 Task: Create a task  Implement backup and restore functionality for better data management , assign it to team member softage.9@softage.net in the project TransitPlan and update the status of the task to  On Track  , set the priority of the task to High.
Action: Mouse moved to (77, 435)
Screenshot: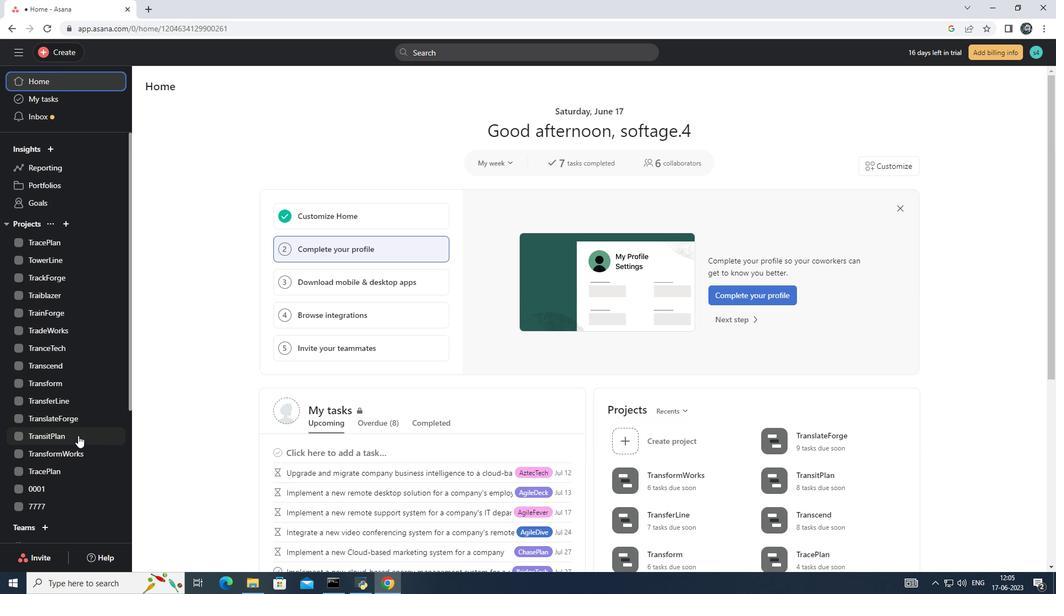 
Action: Mouse pressed left at (77, 435)
Screenshot: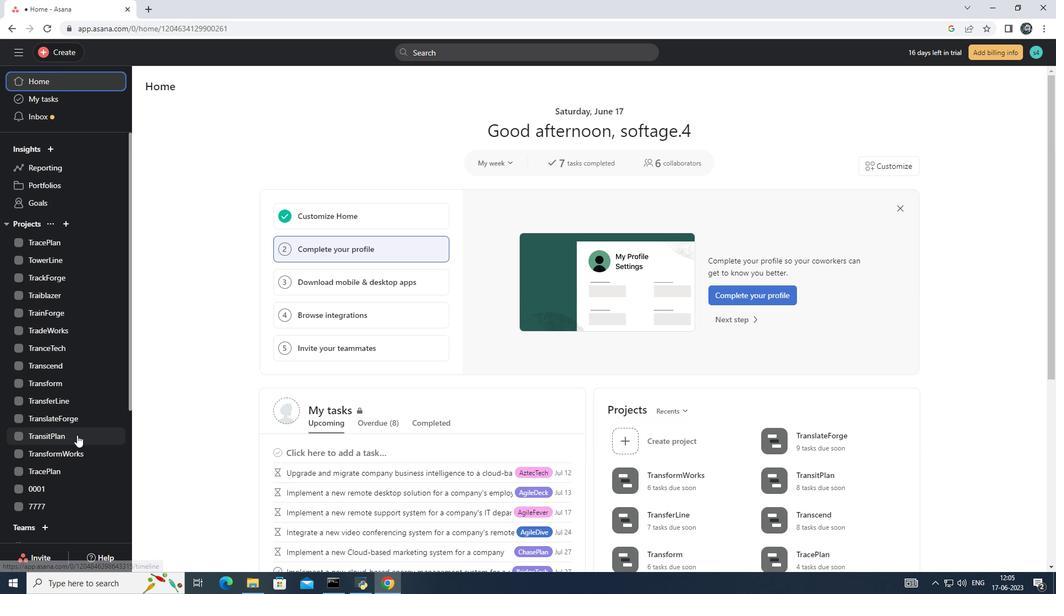 
Action: Mouse moved to (176, 133)
Screenshot: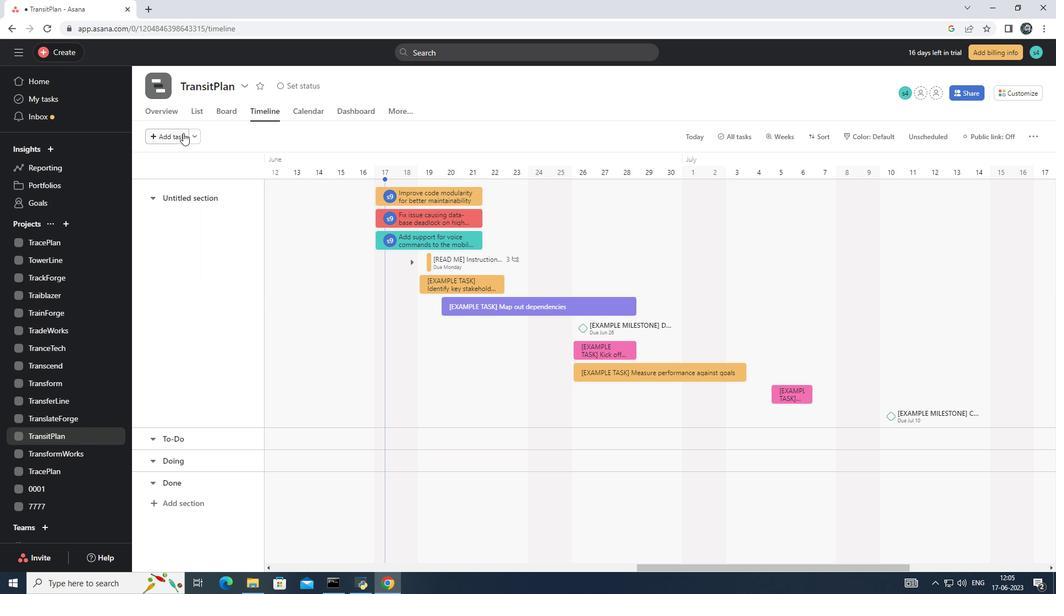 
Action: Mouse pressed left at (176, 133)
Screenshot: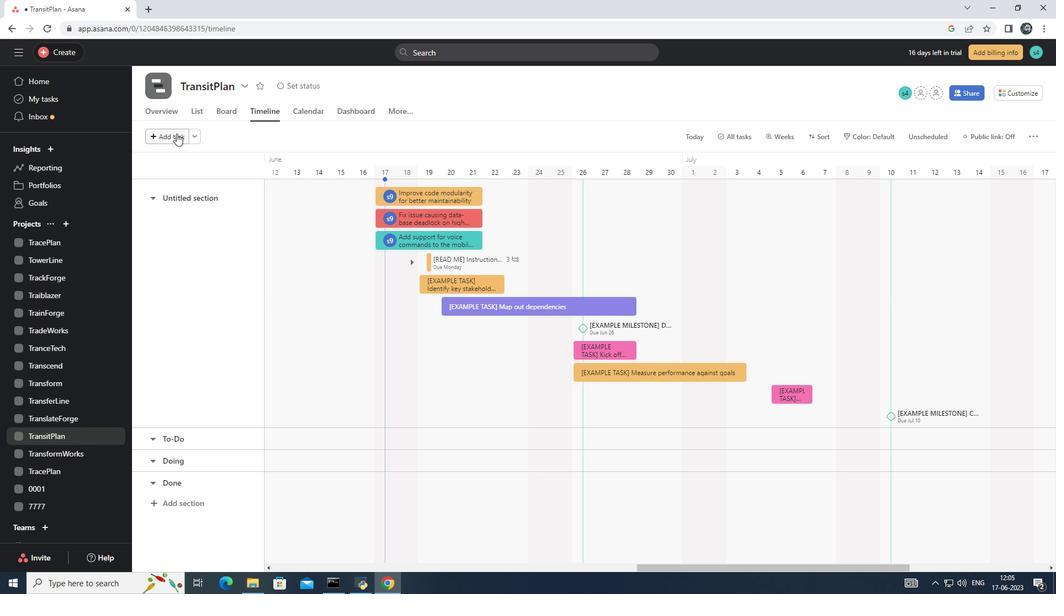 
Action: Mouse moved to (410, 198)
Screenshot: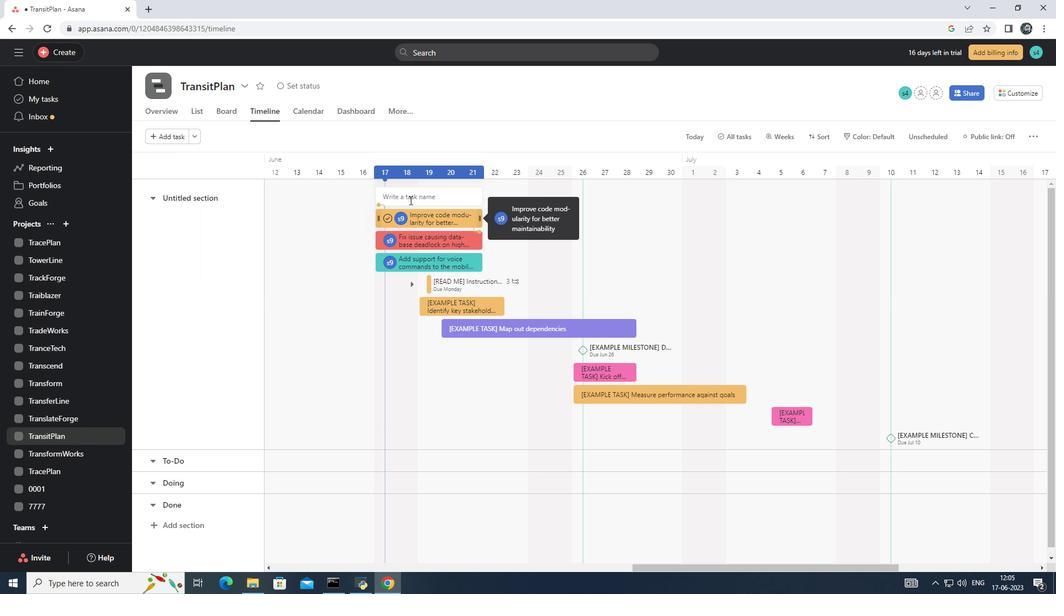 
Action: Mouse pressed left at (410, 198)
Screenshot: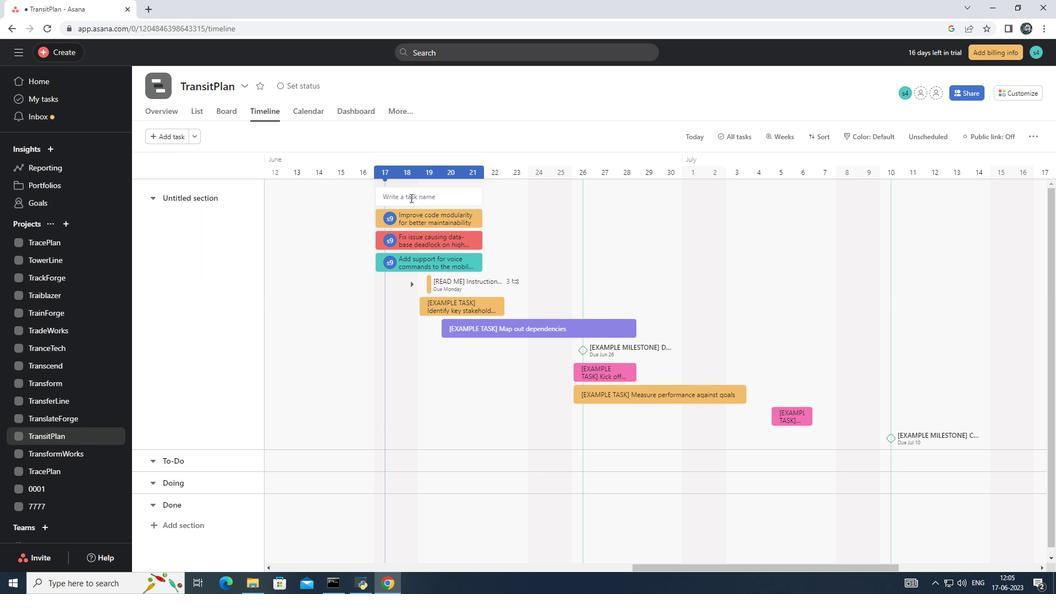 
Action: Key pressed <Key.shift>Implement<Key.space>backup<Key.space>and<Key.space>restore<Key.space>functionality<Key.space>for<Key.space>better<Key.space>data<Key.space>management<Key.enter>
Screenshot: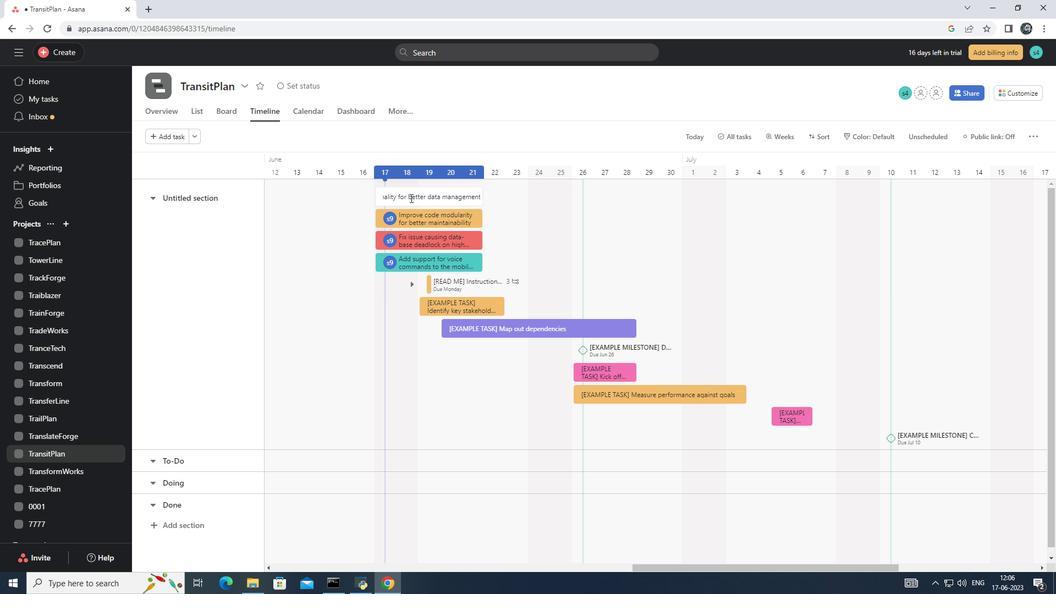 
Action: Mouse pressed left at (410, 198)
Screenshot: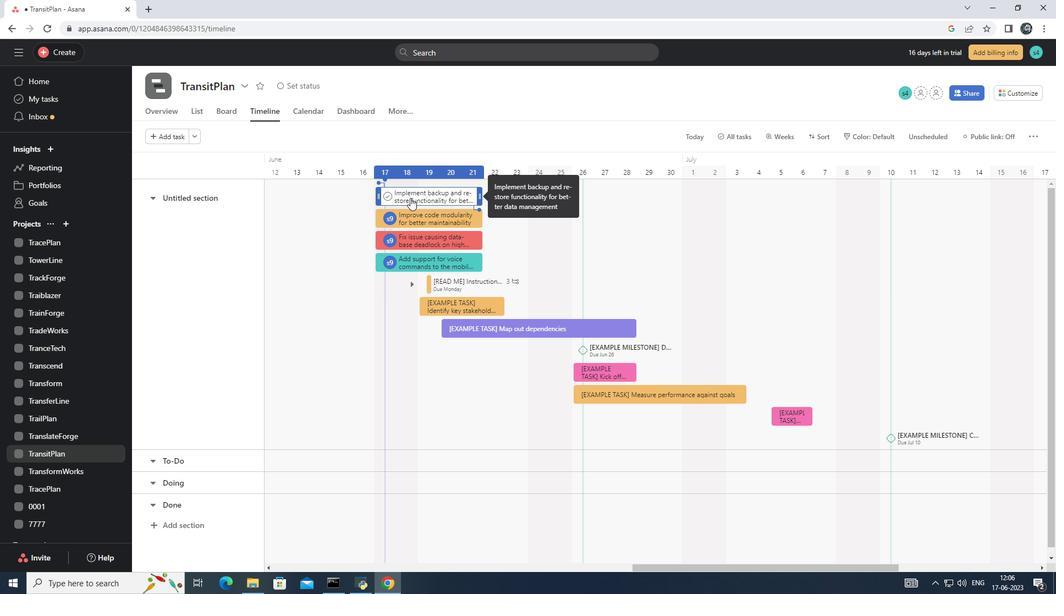 
Action: Mouse moved to (773, 208)
Screenshot: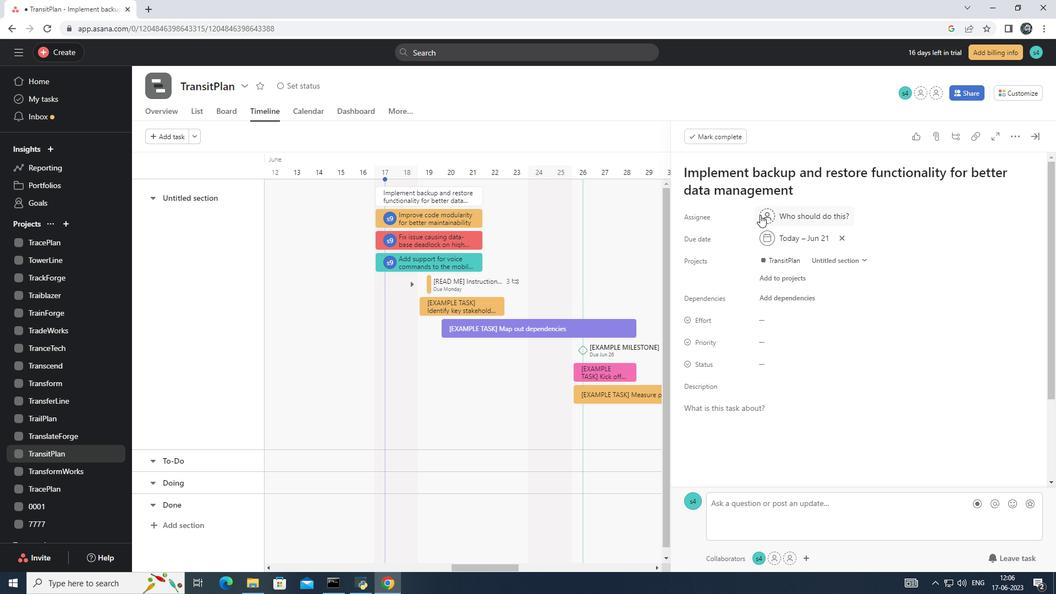 
Action: Mouse pressed left at (773, 208)
Screenshot: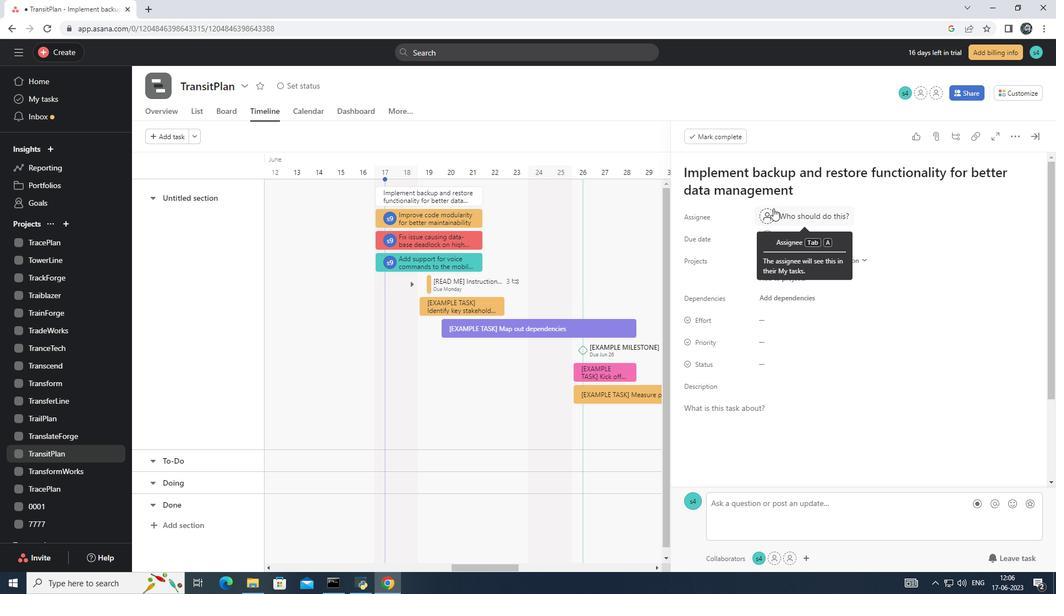 
Action: Key pressed softage.9<Key.shift>@s<Key.enter>
Screenshot: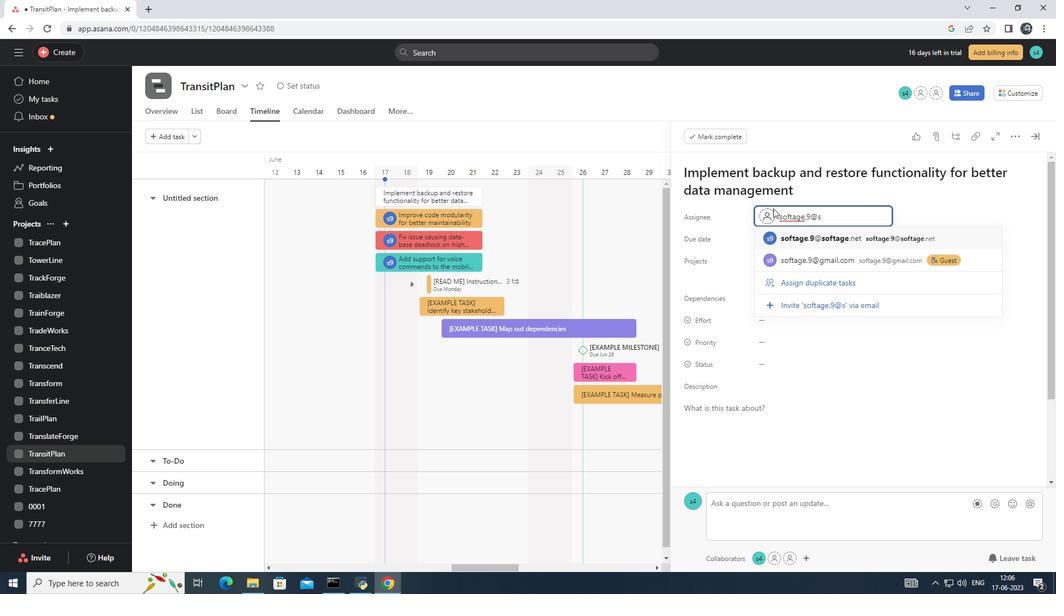 
Action: Mouse moved to (782, 362)
Screenshot: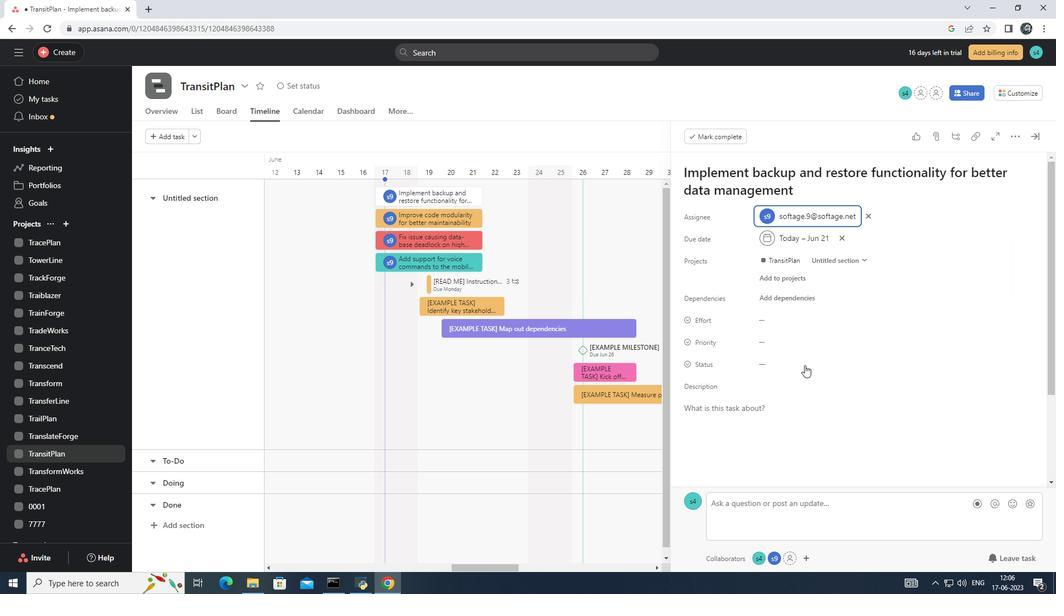 
Action: Mouse pressed left at (782, 362)
Screenshot: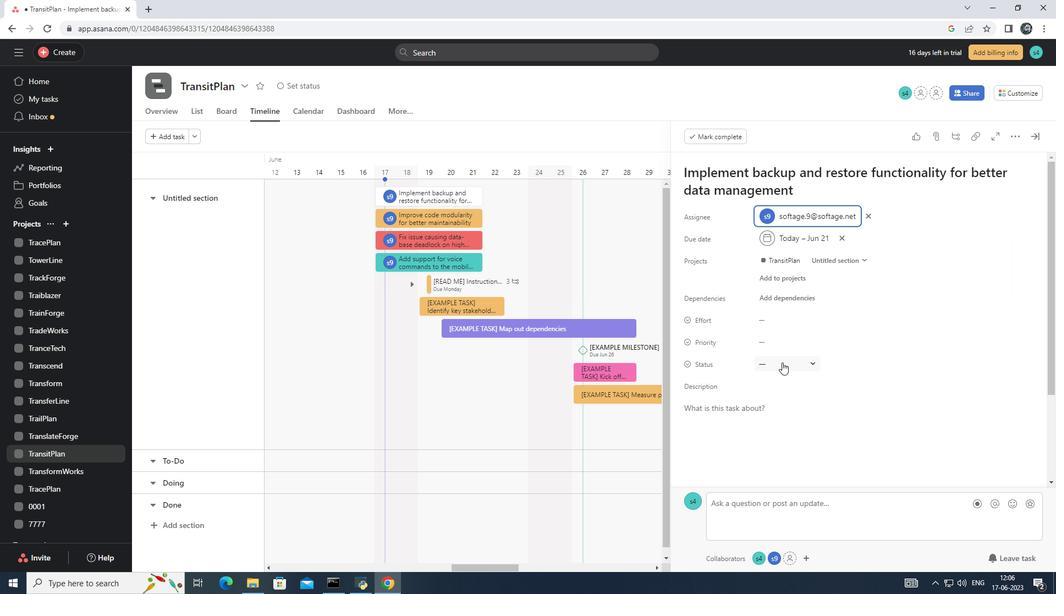 
Action: Mouse moved to (828, 405)
Screenshot: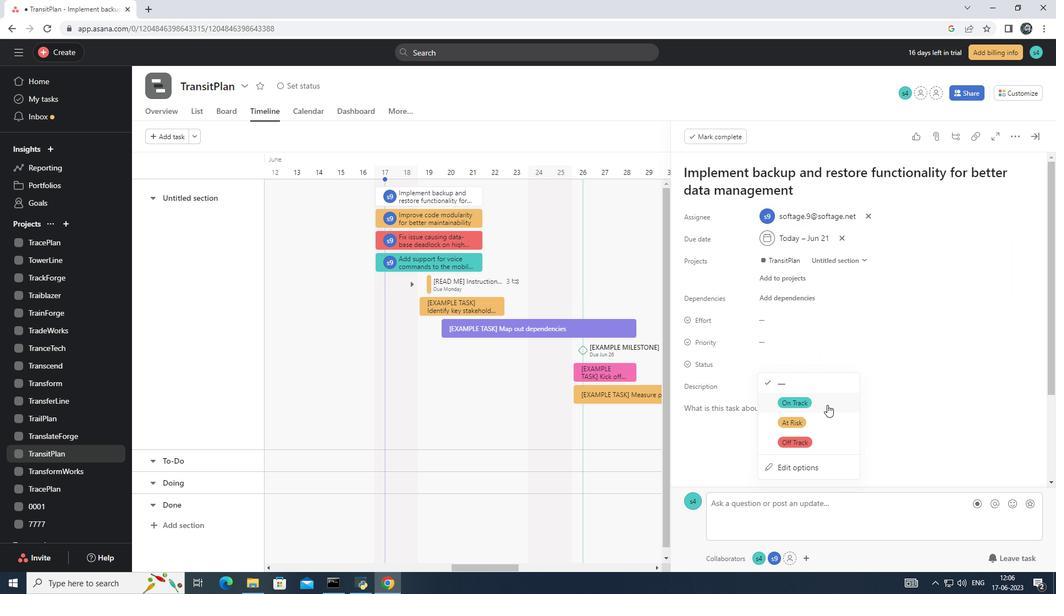 
Action: Mouse pressed left at (828, 405)
Screenshot: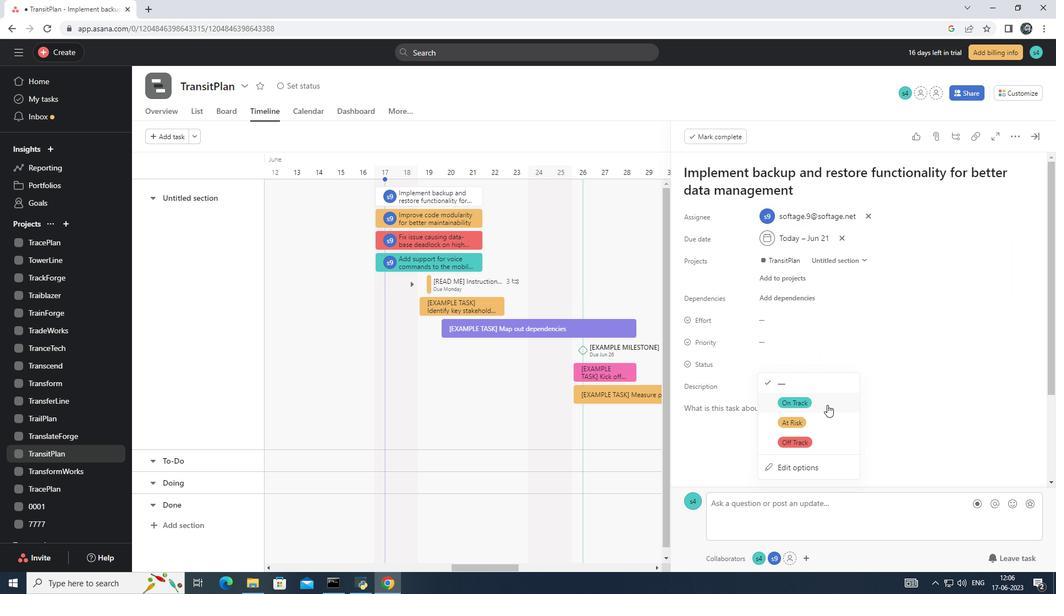 
Action: Mouse moved to (802, 341)
Screenshot: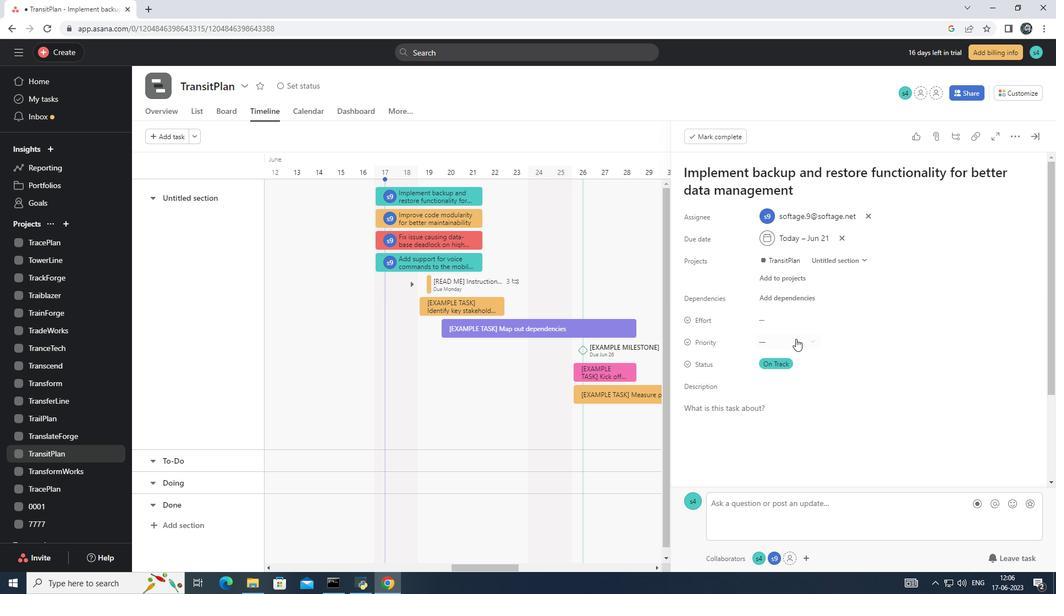 
Action: Mouse pressed left at (802, 341)
Screenshot: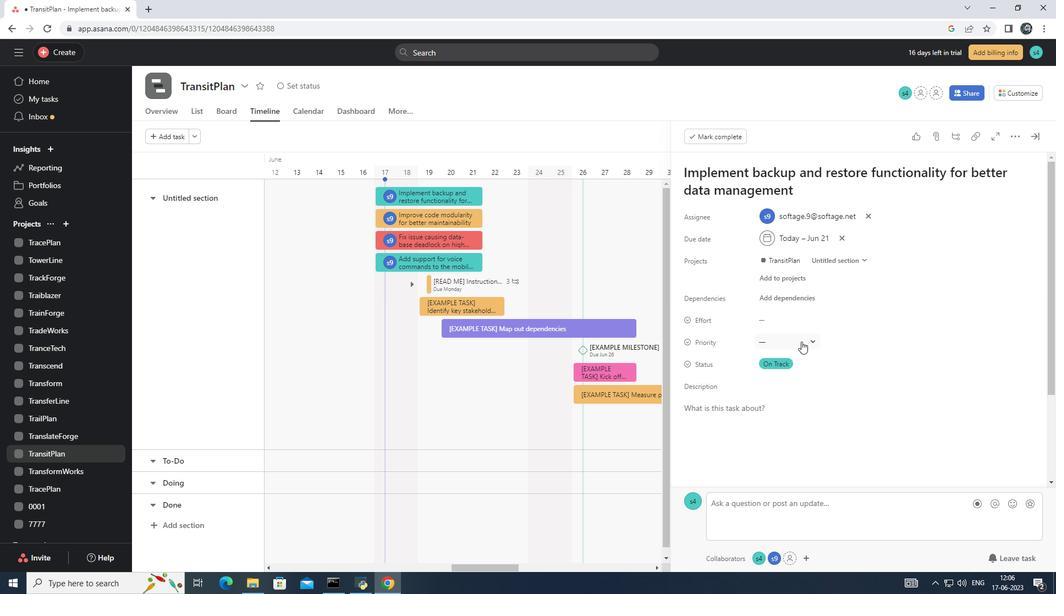 
Action: Mouse moved to (817, 385)
Screenshot: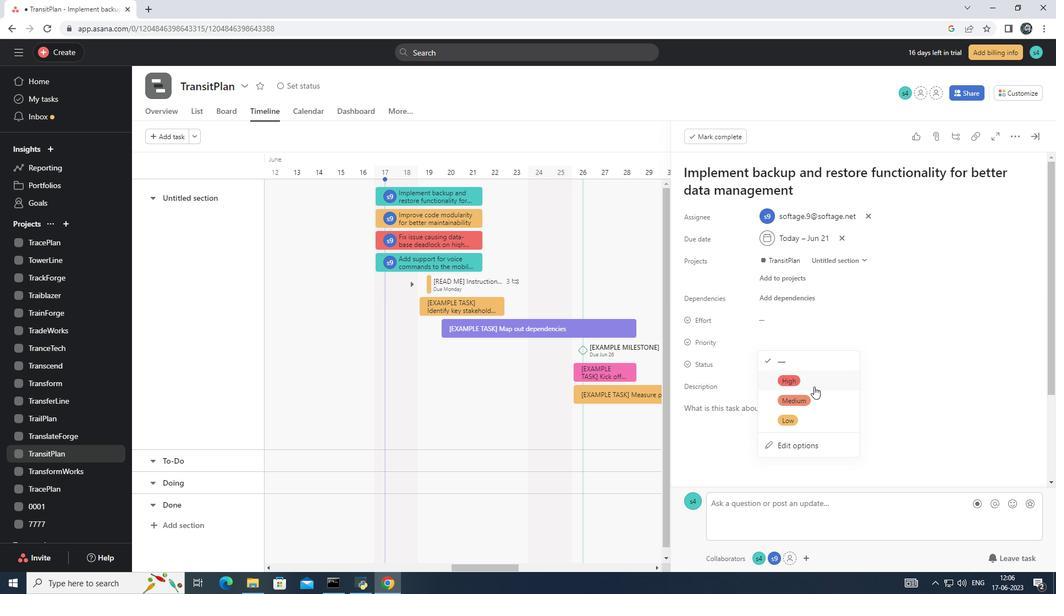 
Action: Mouse pressed left at (817, 385)
Screenshot: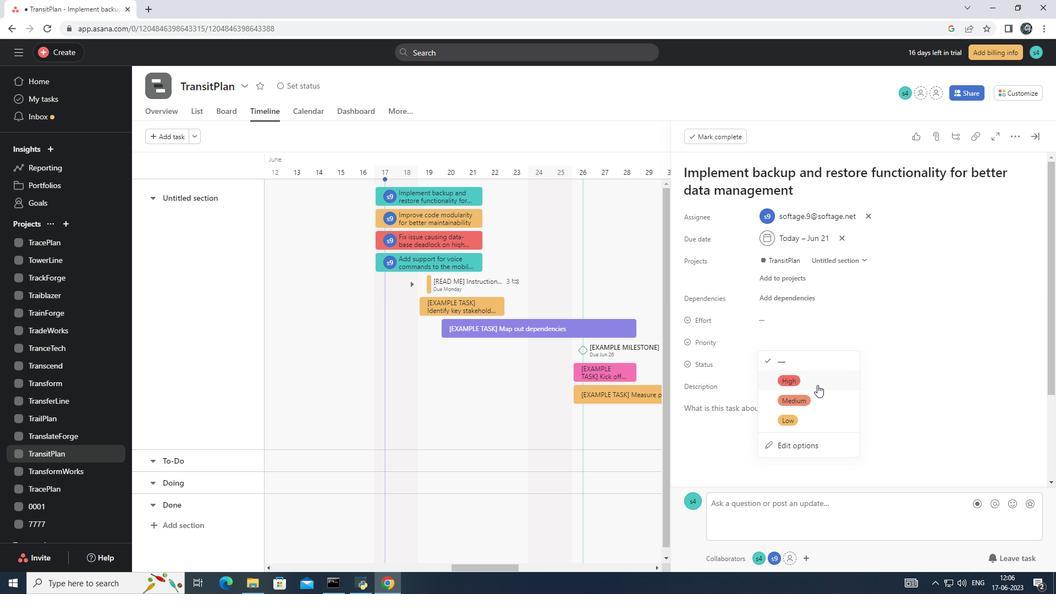 
